 Task: Add the product "Blue Dog Food Life Protection Formula Adult Lamb & Brown Rice Bag (15 lb)" to cart from the store "Vons Pets".
Action: Mouse pressed left at (43, 72)
Screenshot: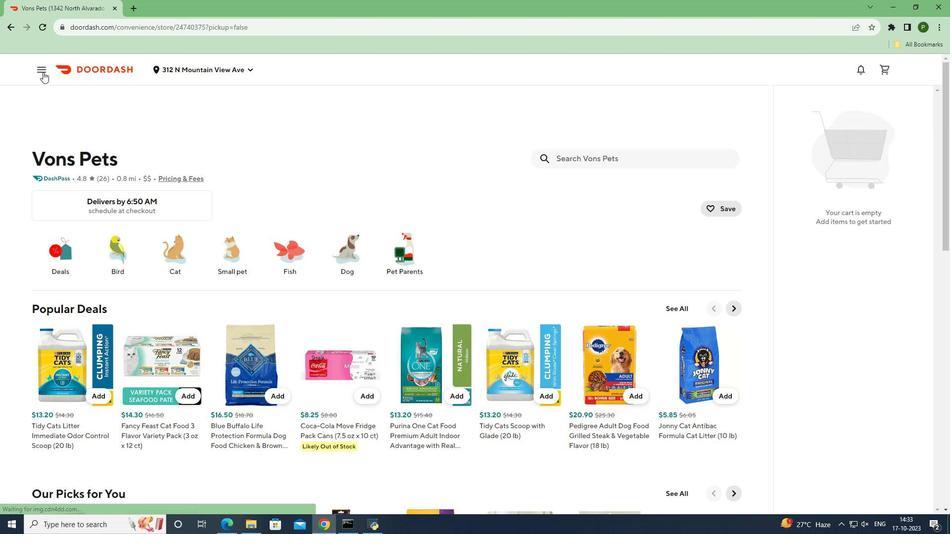 
Action: Mouse moved to (45, 133)
Screenshot: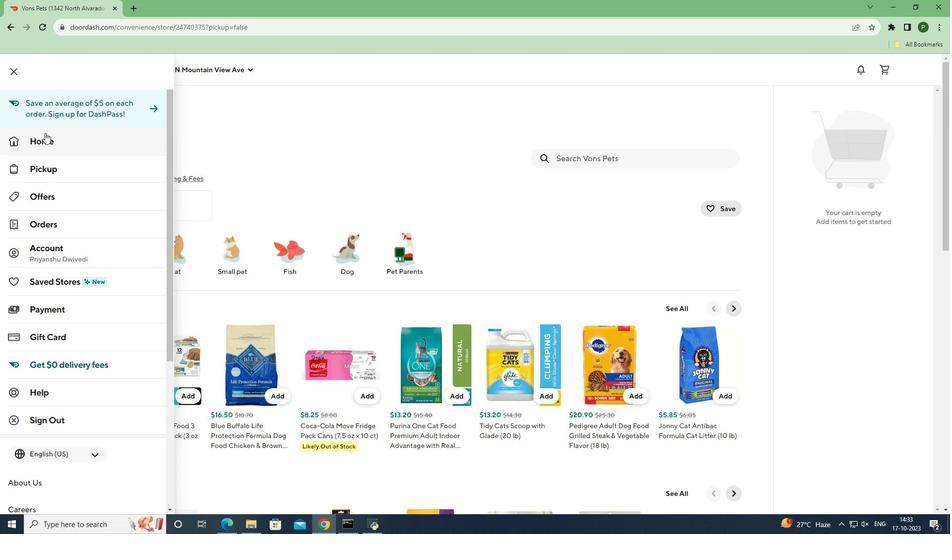 
Action: Mouse pressed left at (45, 133)
Screenshot: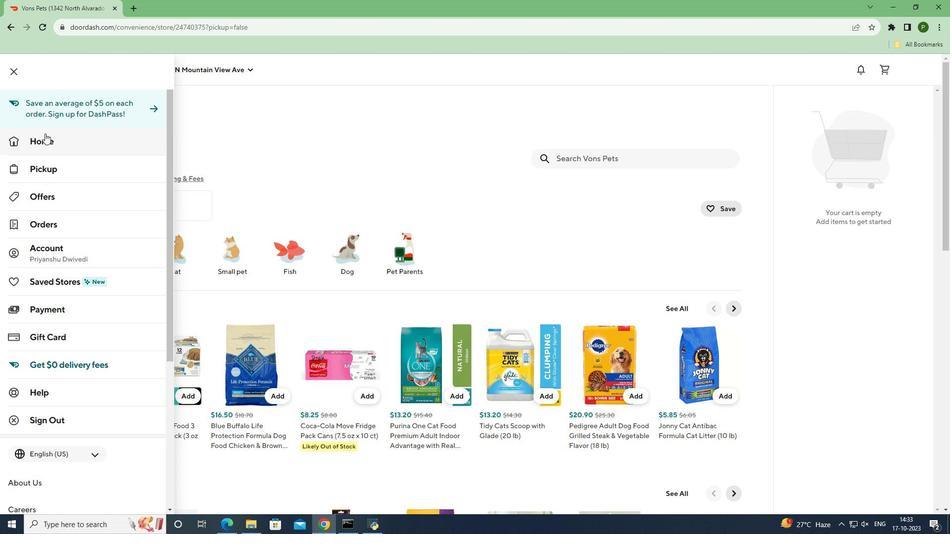 
Action: Mouse moved to (441, 104)
Screenshot: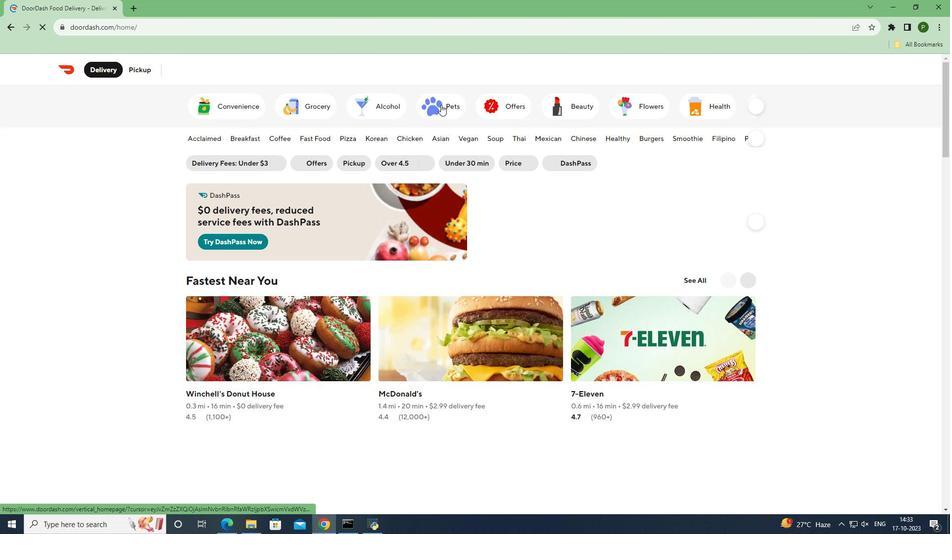 
Action: Mouse pressed left at (441, 104)
Screenshot: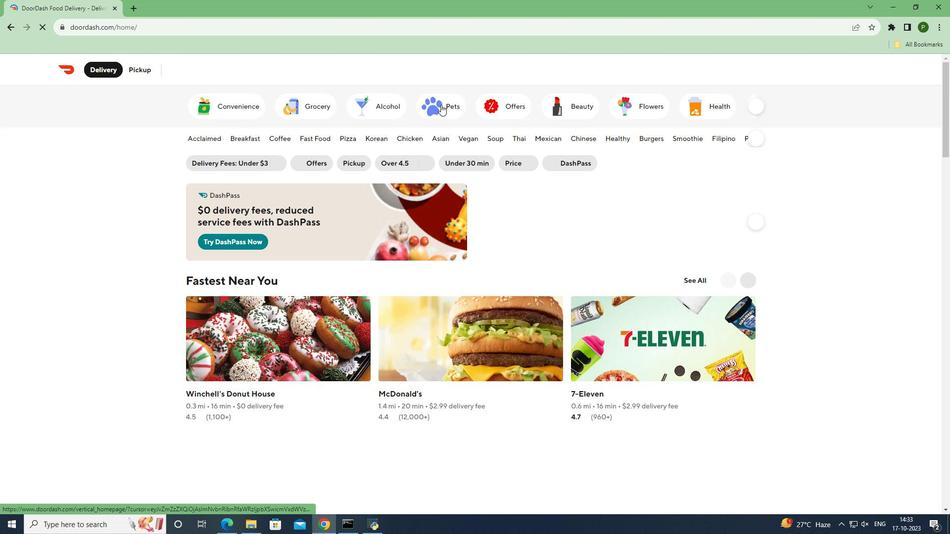 
Action: Mouse pressed left at (441, 104)
Screenshot: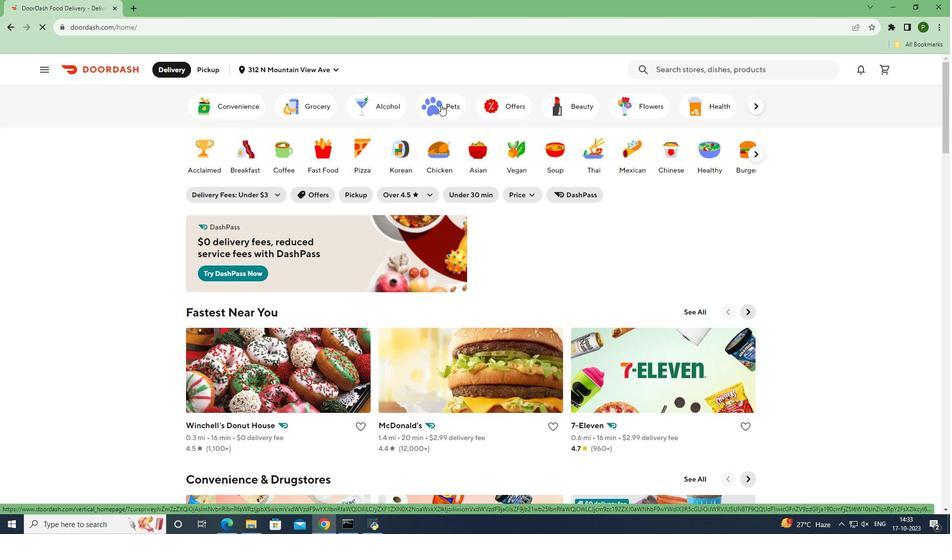 
Action: Mouse moved to (729, 301)
Screenshot: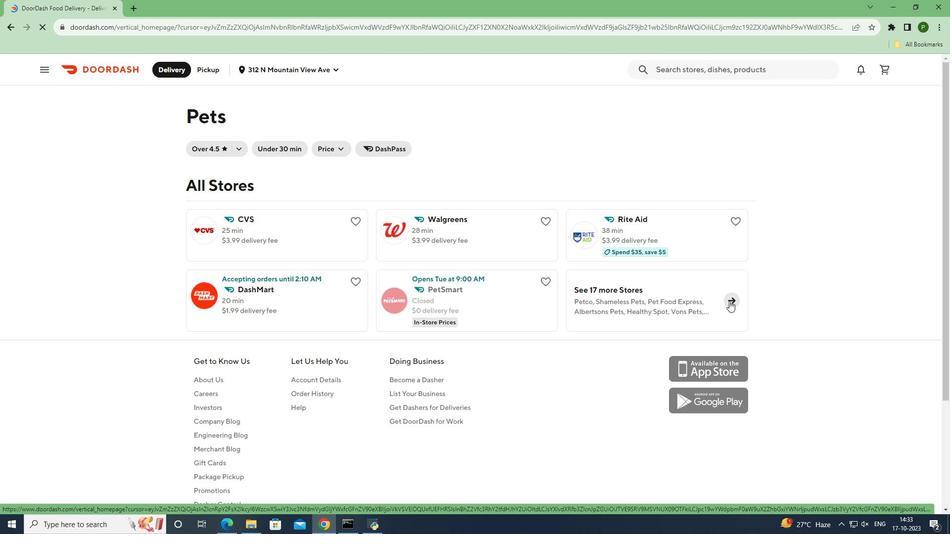 
Action: Mouse pressed left at (729, 301)
Screenshot: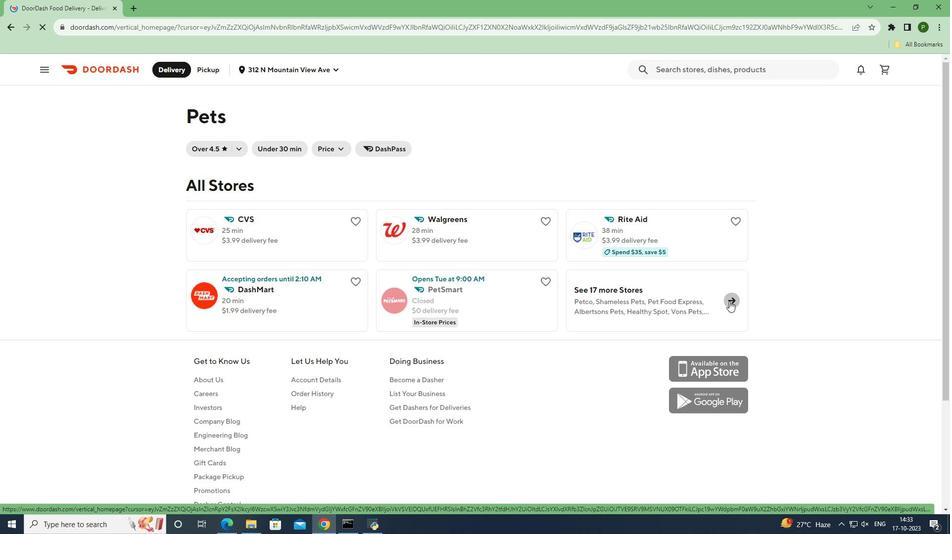 
Action: Mouse moved to (435, 365)
Screenshot: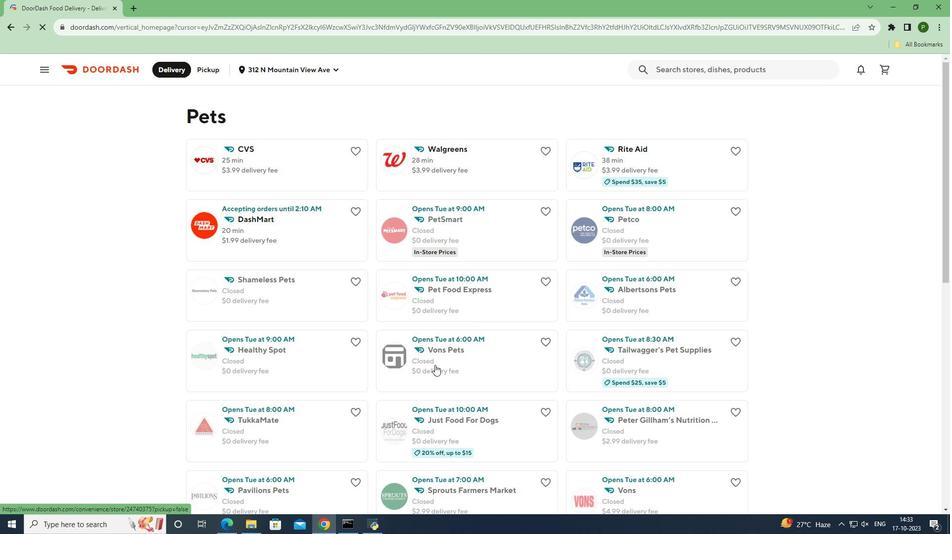
Action: Mouse pressed left at (435, 365)
Screenshot: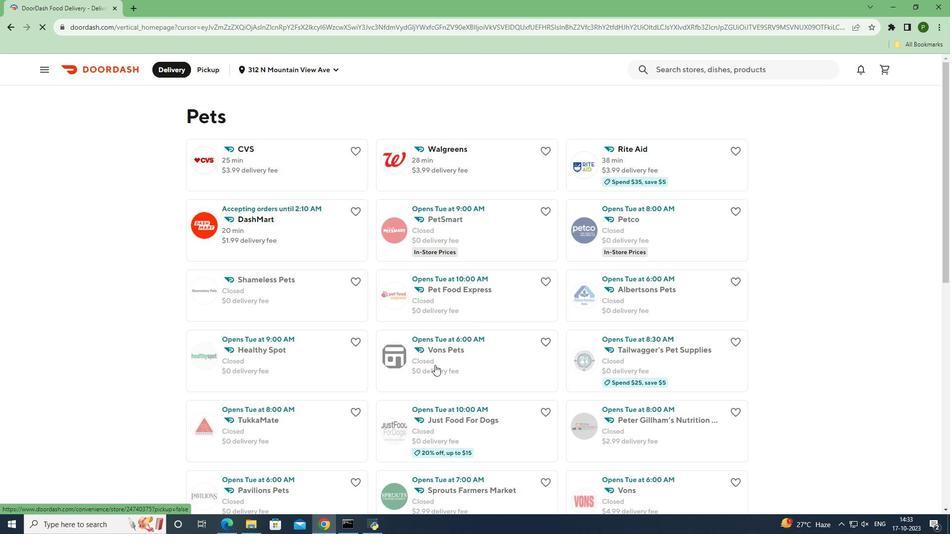 
Action: Mouse moved to (573, 160)
Screenshot: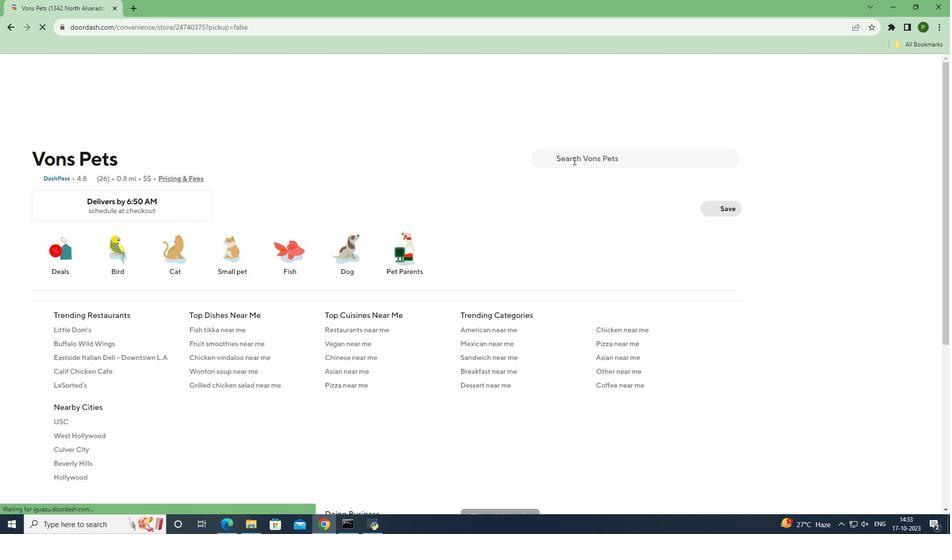 
Action: Mouse pressed left at (573, 160)
Screenshot: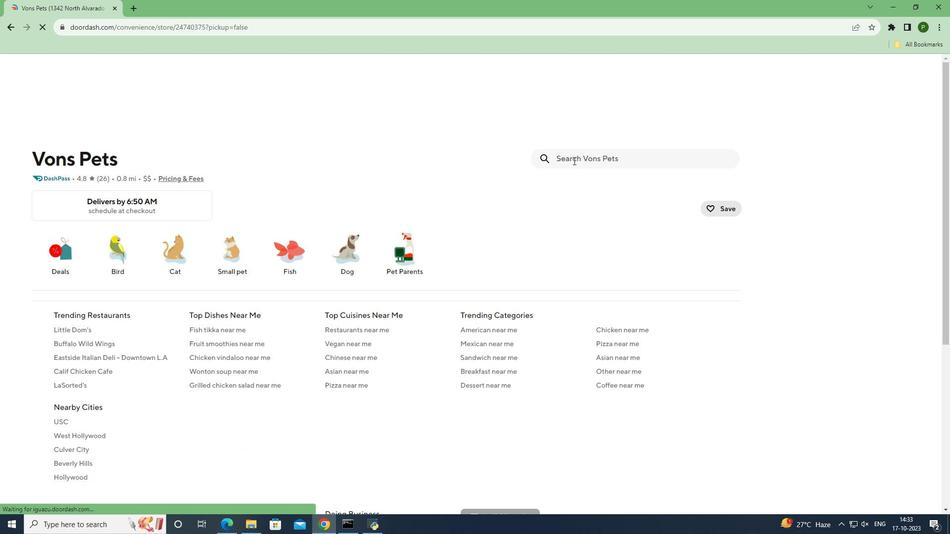 
Action: Key pressed <Key.caps_lock>B<Key.caps_lock>lue<Key.space><Key.caps_lock>D<Key.caps_lock>og<Key.space><Key.caps_lock>F<Key.caps_lock>ood<Key.space><Key.caps_lock>L<Key.caps_lock>ife<Key.space><Key.caps_lock>P<Key.caps_lock>rotection<Key.space><Key.caps_lock>F<Key.caps_lock>ormula<Key.space><Key.caps_lock>A<Key.caps_lock>dult<Key.space><Key.caps_lock>L<Key.caps_lock>amb<Key.space><Key.shift>&<Key.space><Key.caps_lock>B<Key.caps_lock>rown<Key.space><Key.caps_lock>R<Key.caps_lock>ice<Key.space><Key.caps_lock>B<Key.caps_lock>ag<Key.space><Key.shift_r>(15<Key.space>lb<Key.shift_r>)<Key.enter>
Screenshot: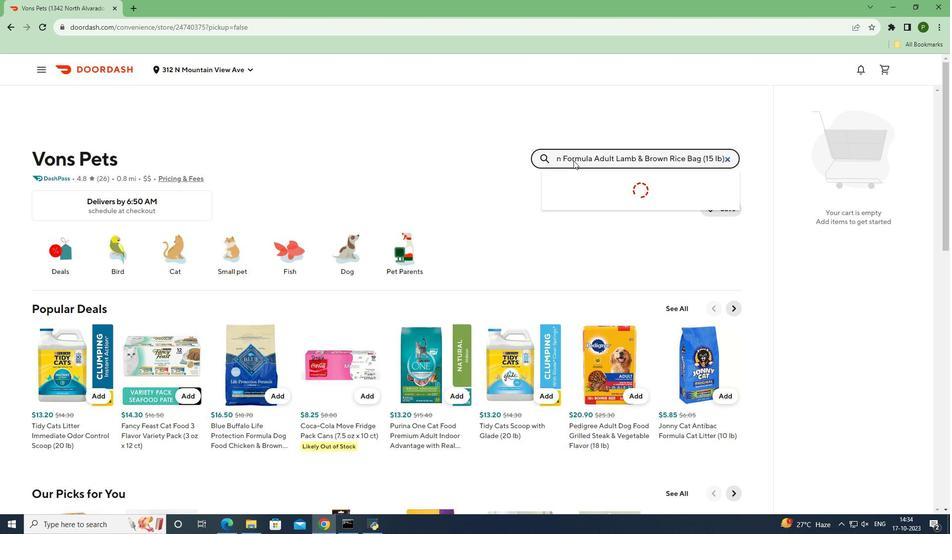 
Action: Mouse moved to (87, 254)
Screenshot: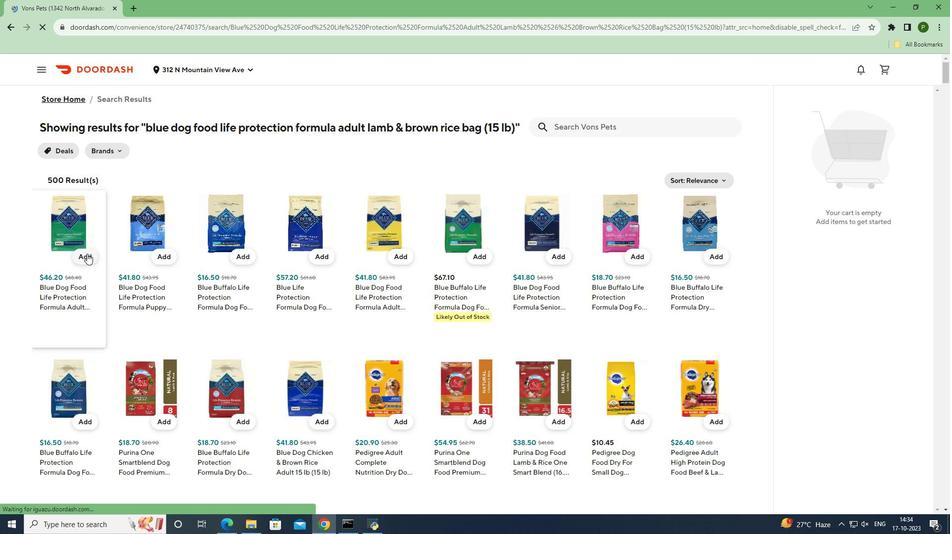 
Action: Mouse pressed left at (87, 254)
Screenshot: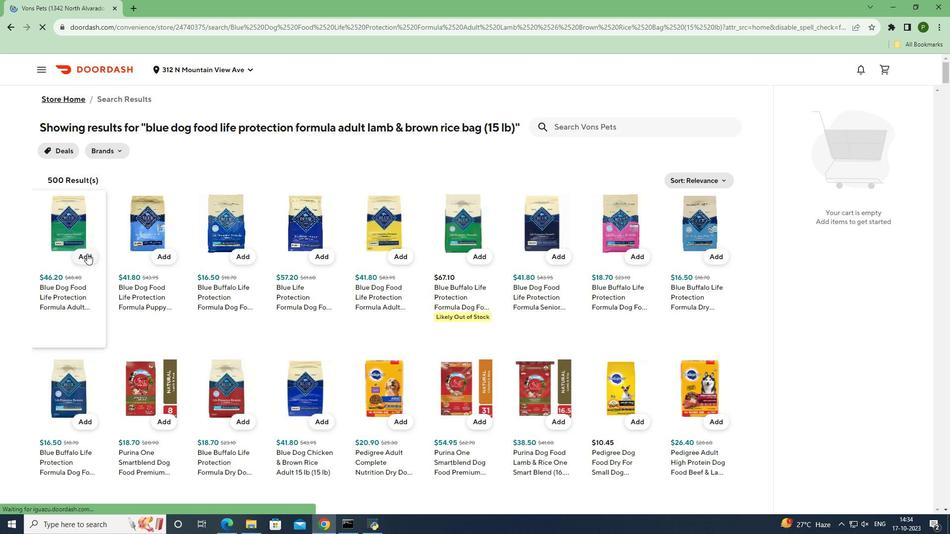
Action: Mouse moved to (49, 294)
Screenshot: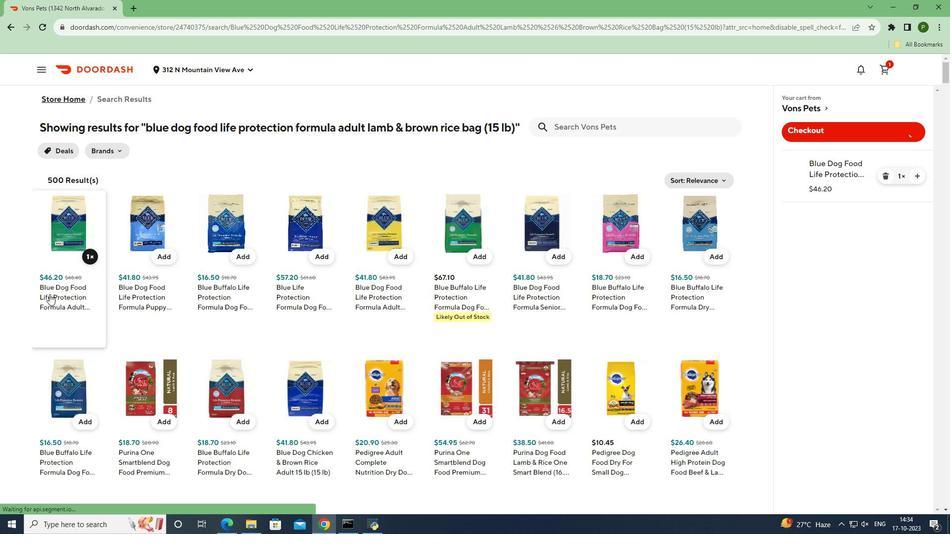
